 Task: In the  document Officetypes.docx Select the text and change paragraph spacing to  'Double' Change page orientation to  'Landscape' Add Page color Dark Red
Action: Mouse moved to (327, 325)
Screenshot: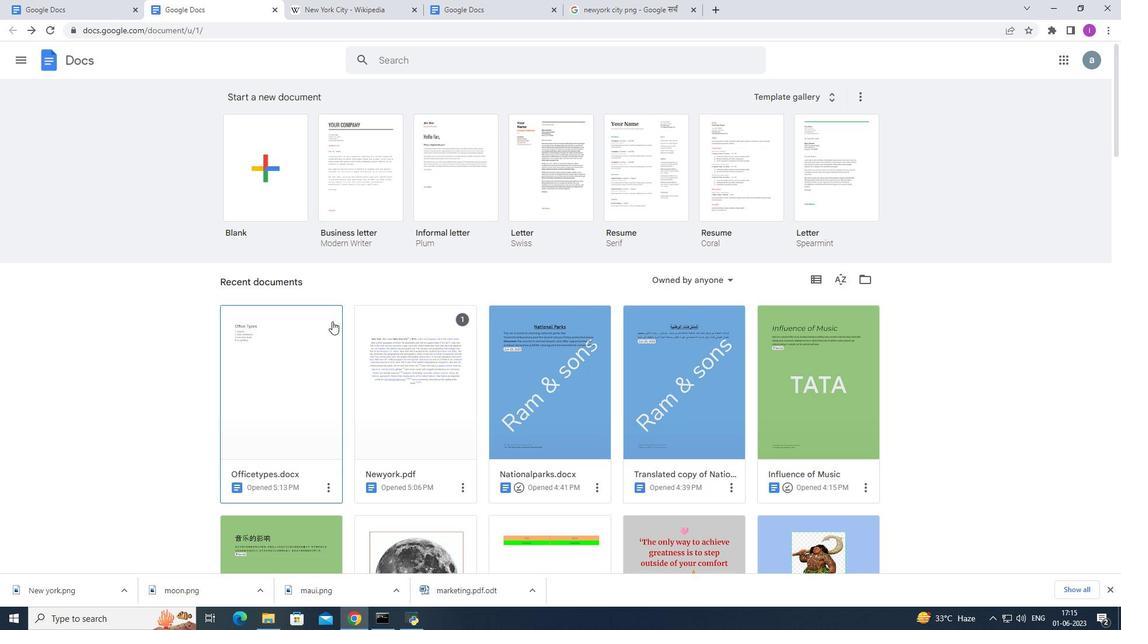 
Action: Mouse pressed left at (327, 325)
Screenshot: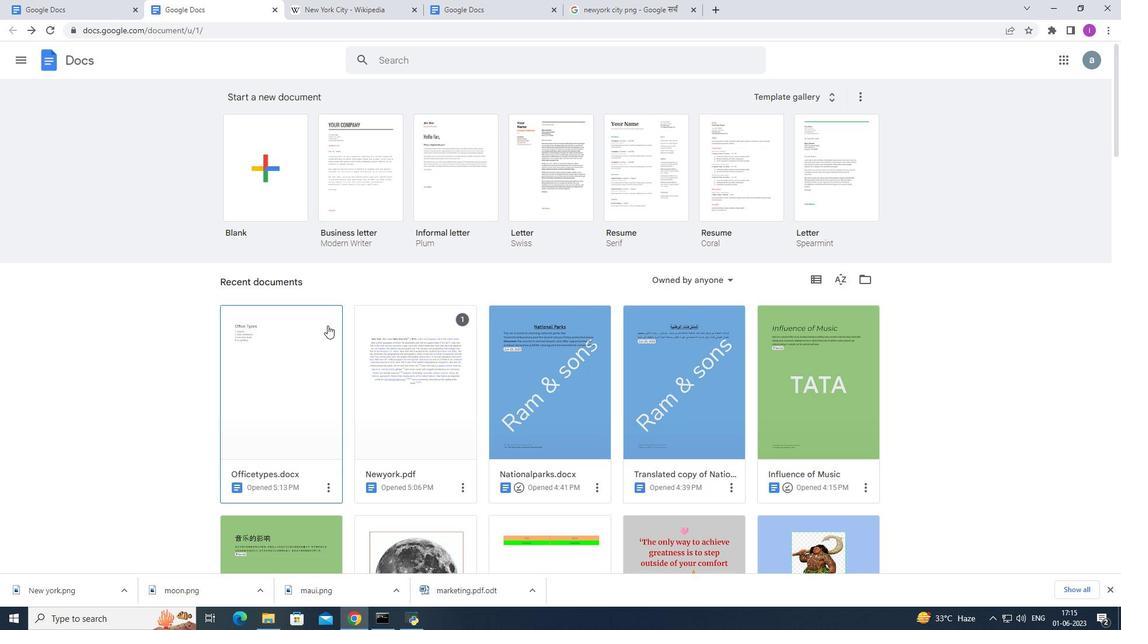
Action: Mouse moved to (363, 186)
Screenshot: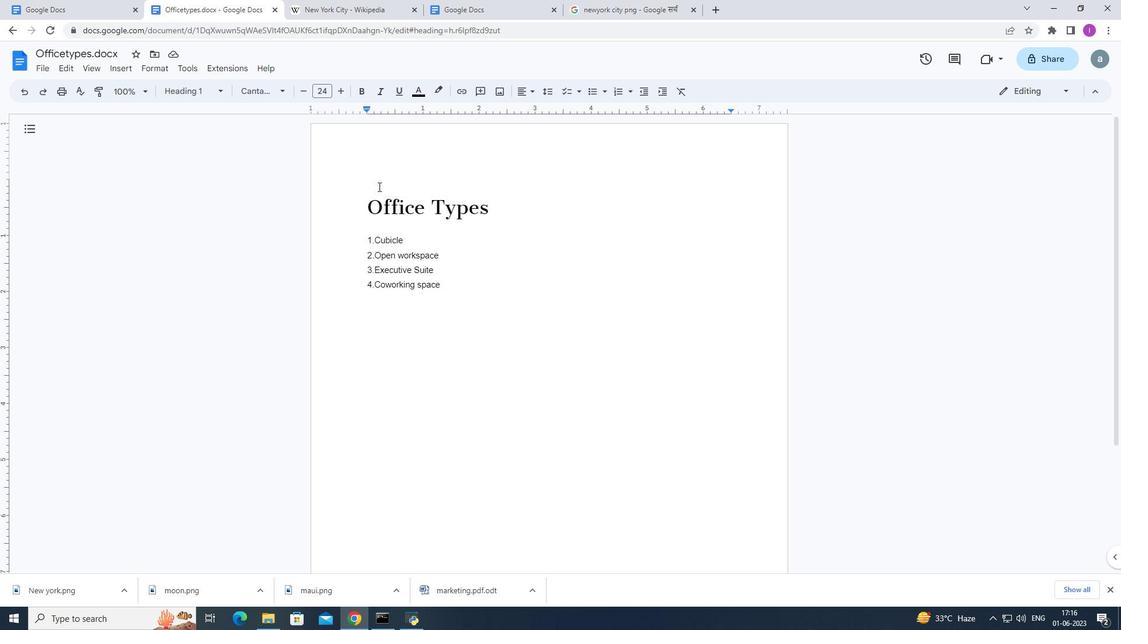 
Action: Mouse pressed left at (363, 186)
Screenshot: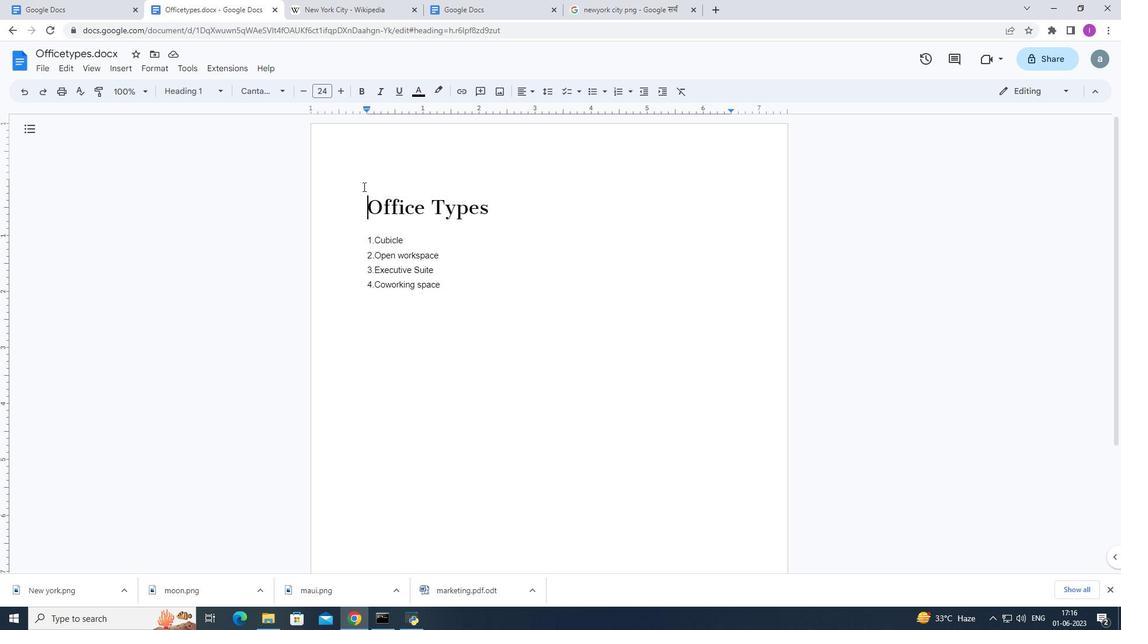 
Action: Mouse moved to (550, 89)
Screenshot: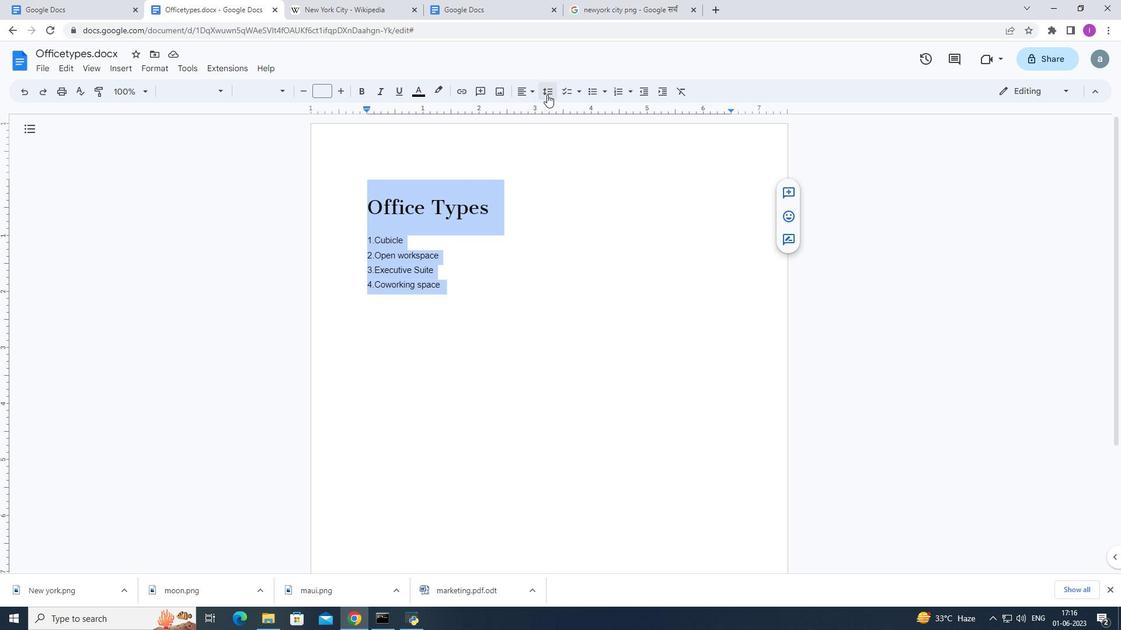 
Action: Mouse pressed left at (550, 89)
Screenshot: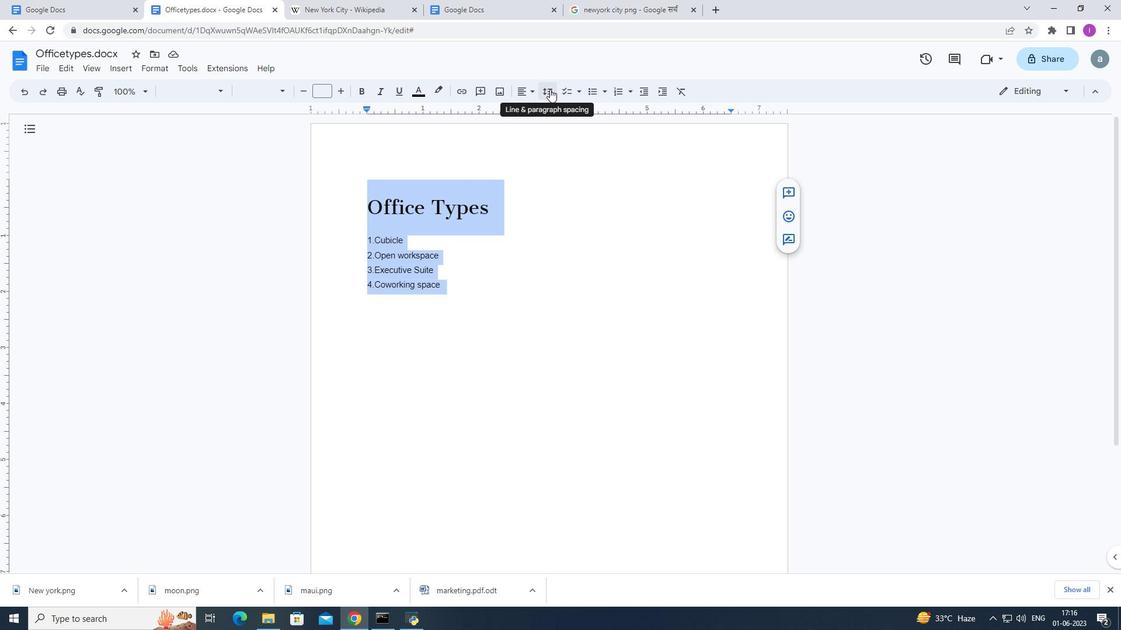 
Action: Mouse moved to (578, 165)
Screenshot: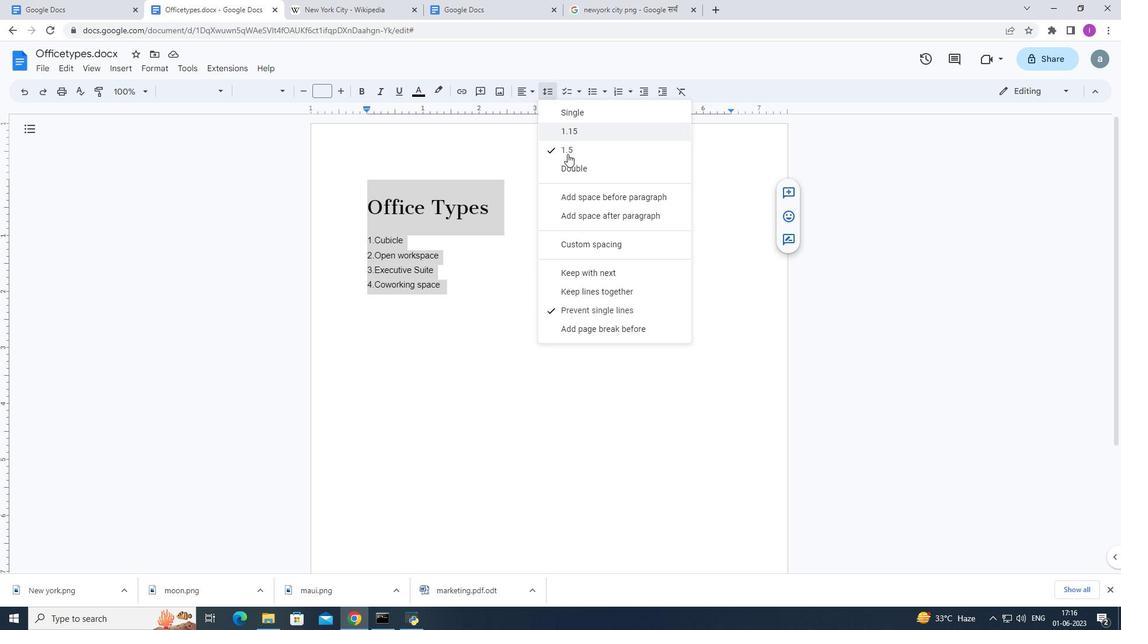 
Action: Mouse pressed left at (578, 165)
Screenshot: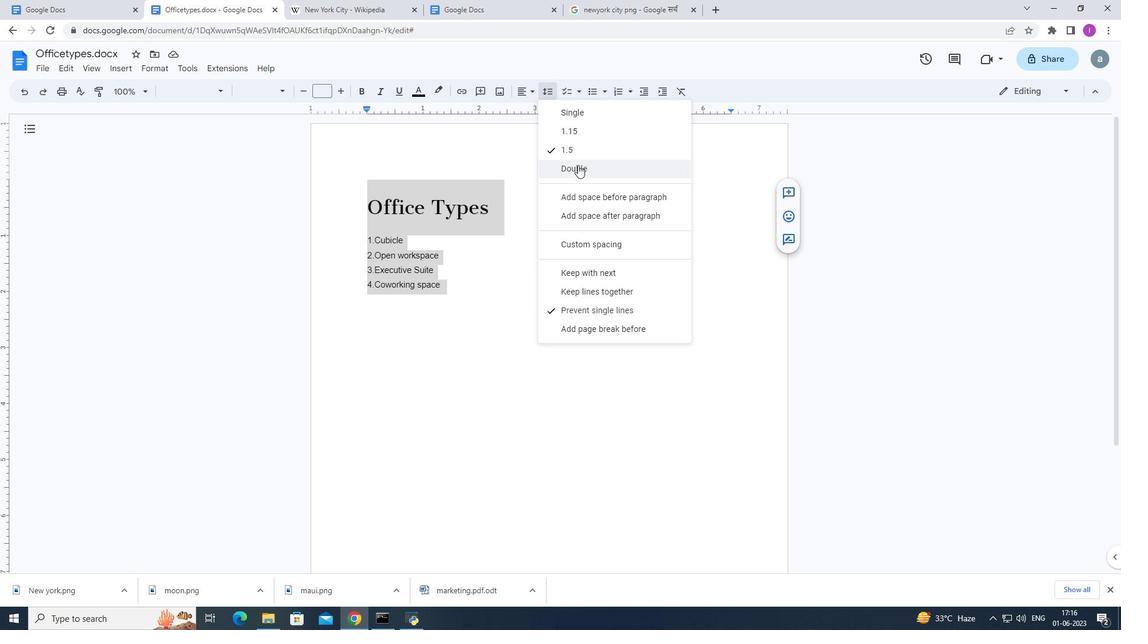 
Action: Mouse moved to (40, 64)
Screenshot: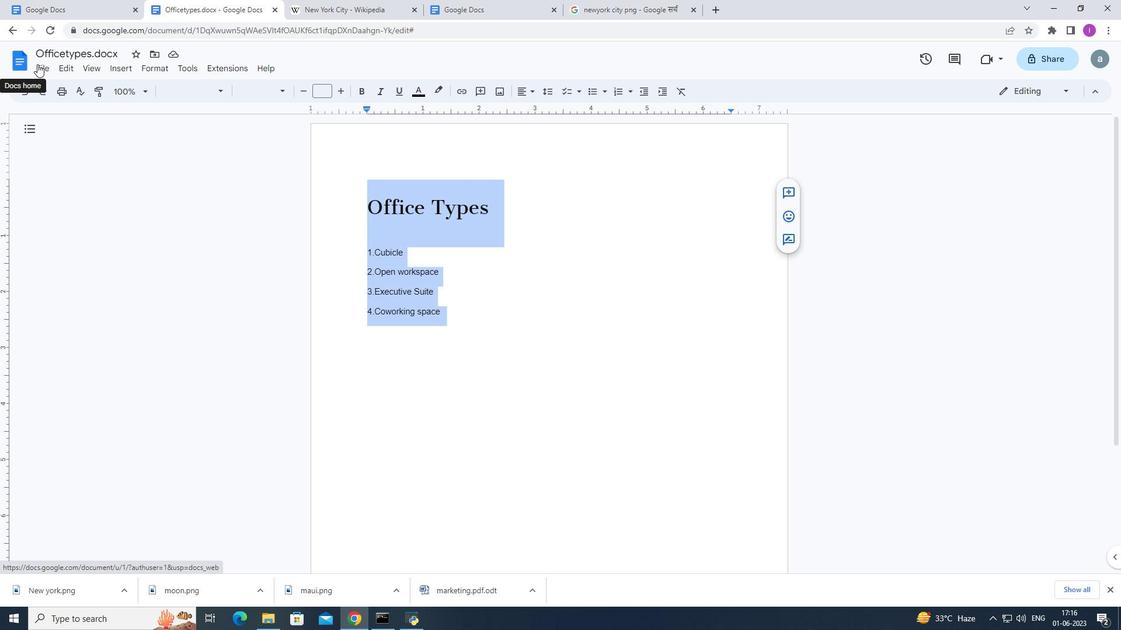 
Action: Mouse pressed left at (40, 64)
Screenshot: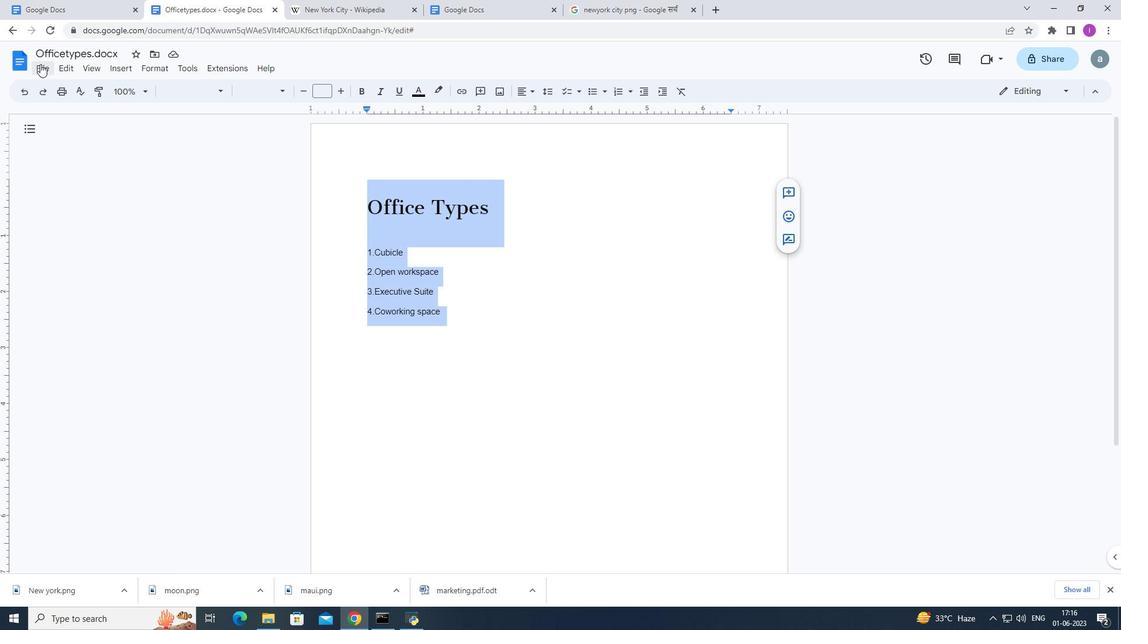 
Action: Mouse moved to (64, 385)
Screenshot: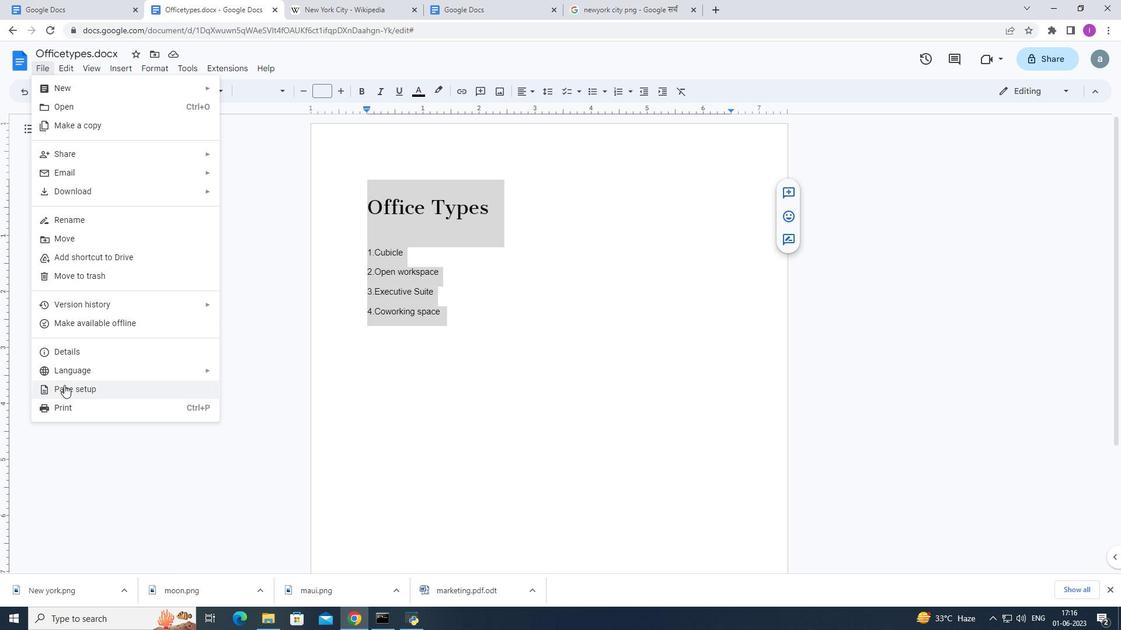 
Action: Mouse pressed left at (64, 385)
Screenshot: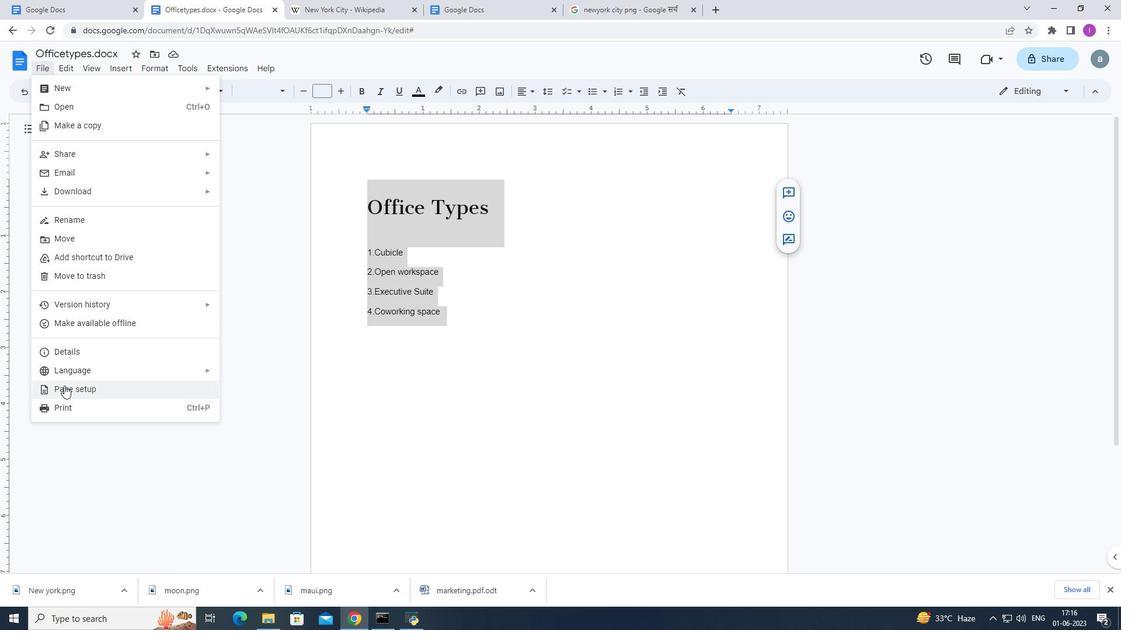 
Action: Mouse moved to (513, 289)
Screenshot: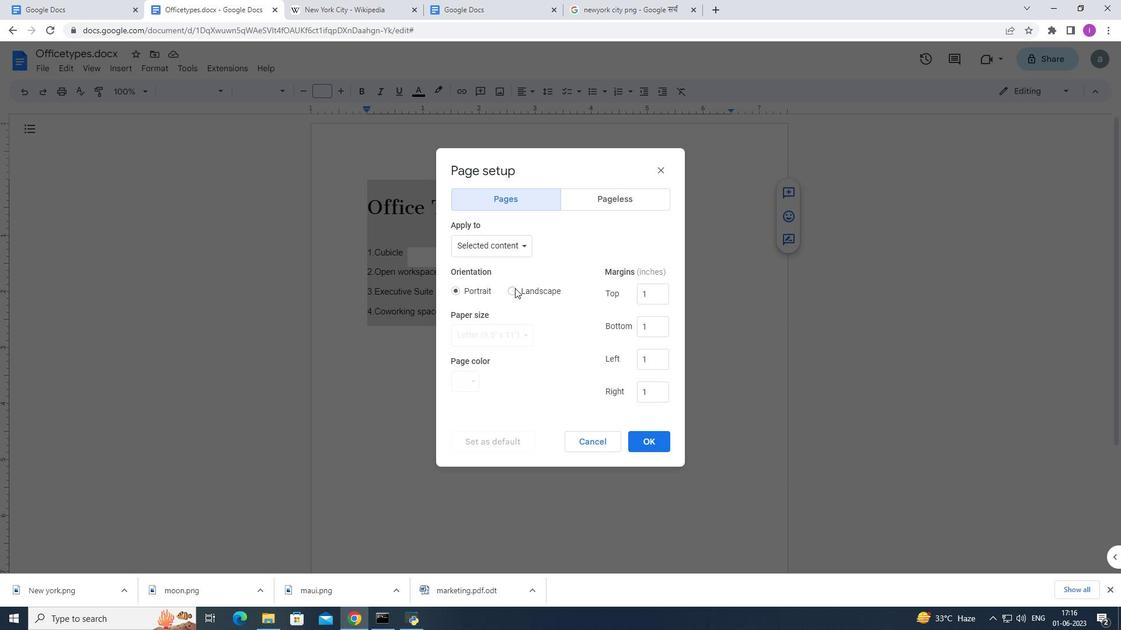 
Action: Mouse pressed left at (513, 289)
Screenshot: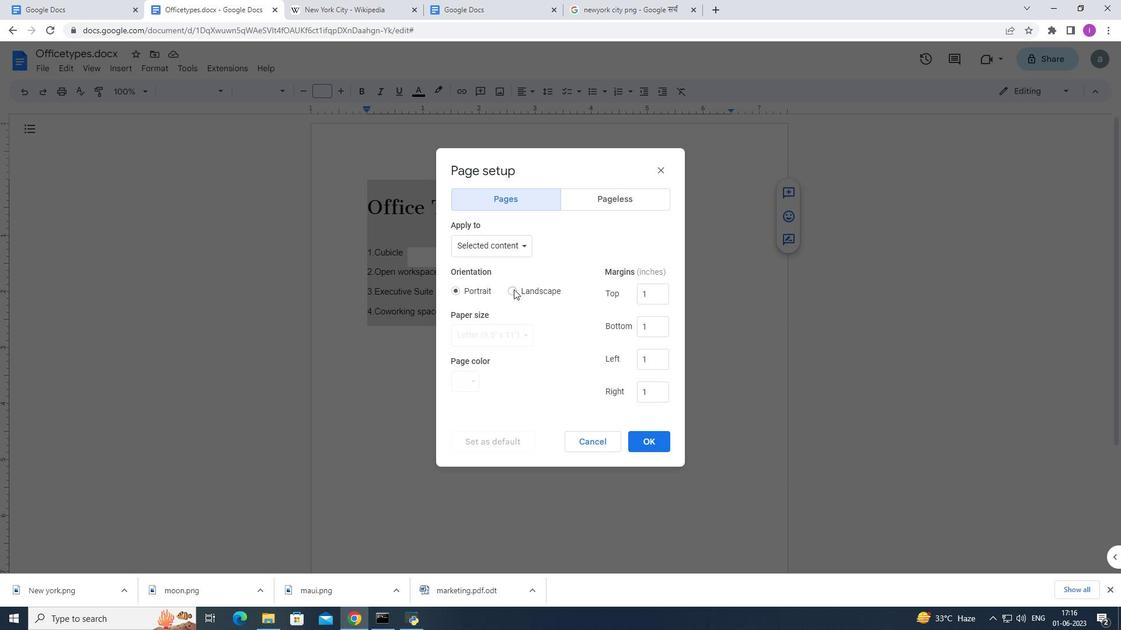 
Action: Mouse moved to (644, 442)
Screenshot: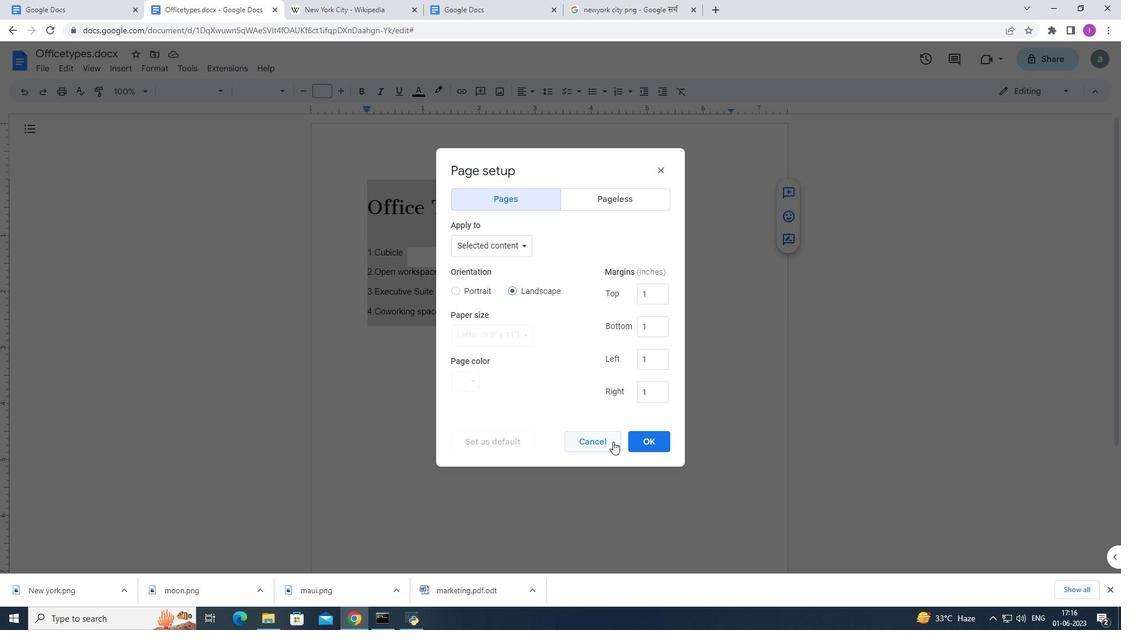 
Action: Mouse pressed left at (644, 442)
Screenshot: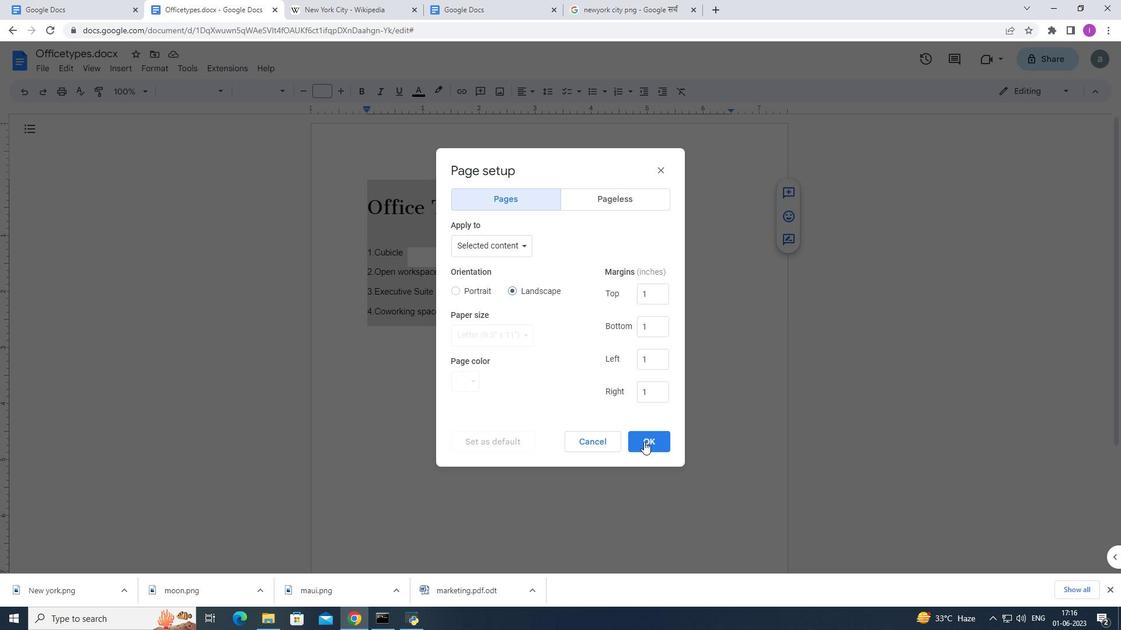 
Action: Mouse moved to (392, 369)
Screenshot: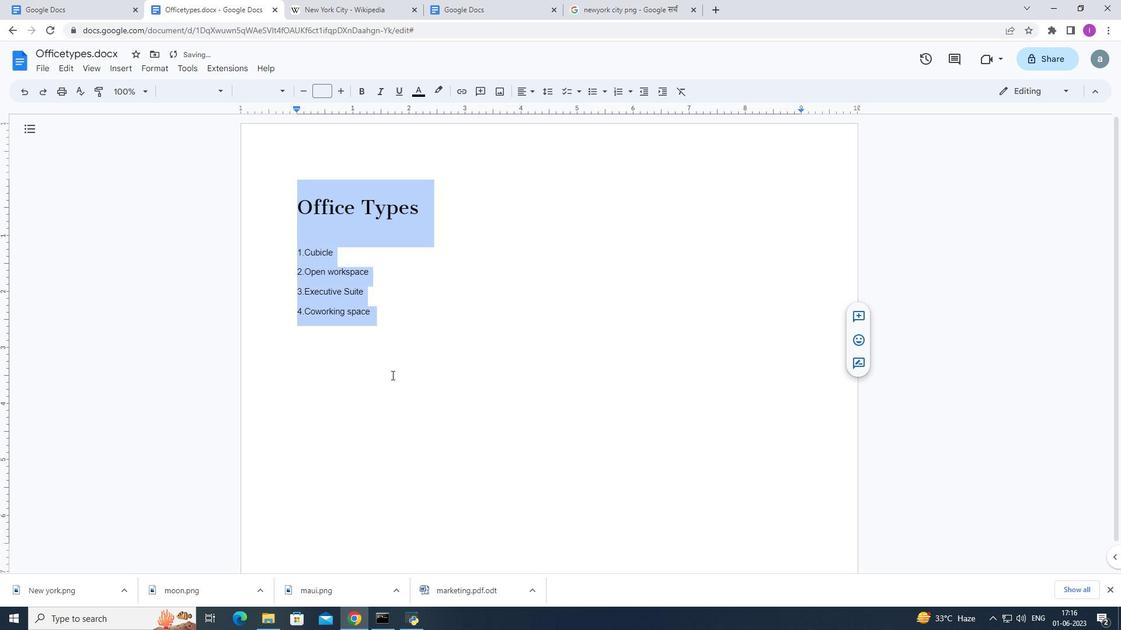 
Action: Mouse pressed left at (392, 369)
Screenshot: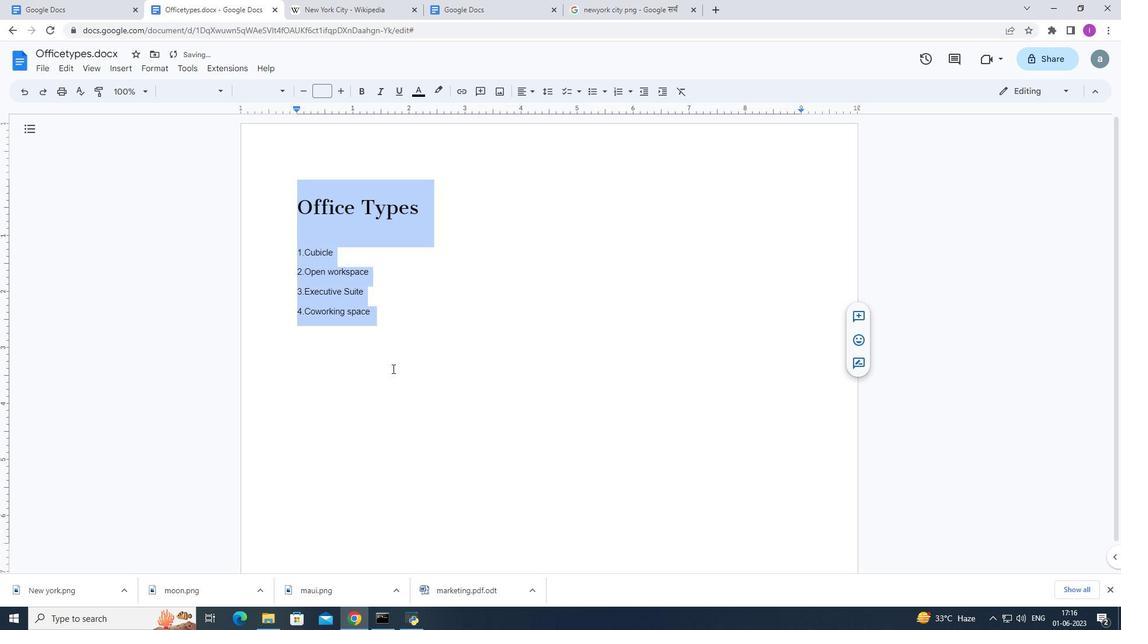 
Action: Mouse moved to (45, 65)
Screenshot: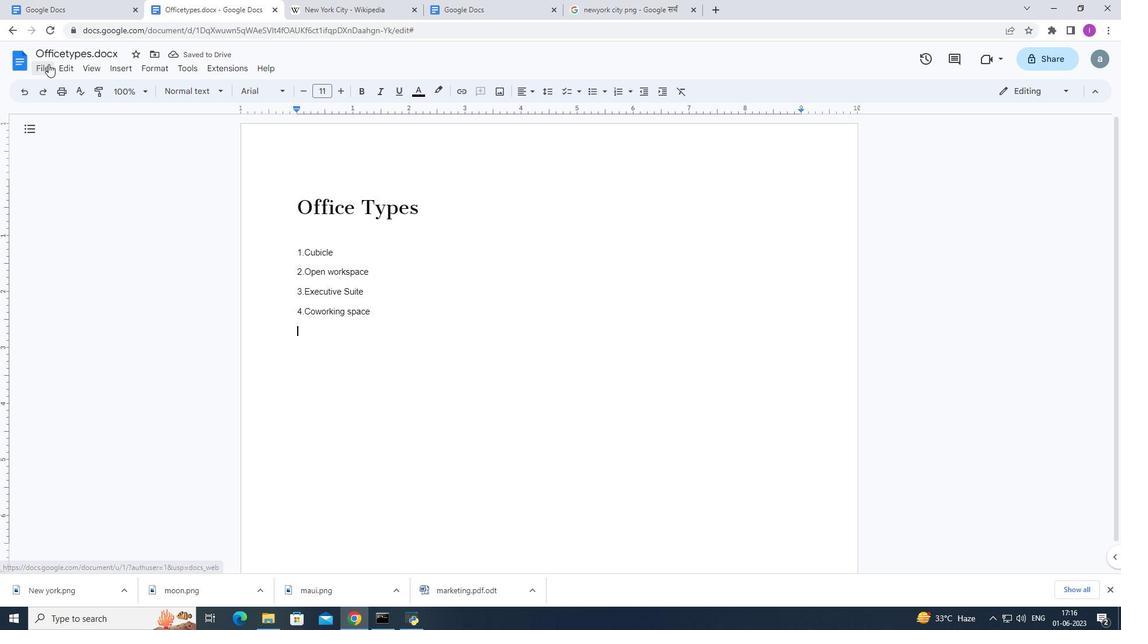 
Action: Mouse pressed left at (45, 65)
Screenshot: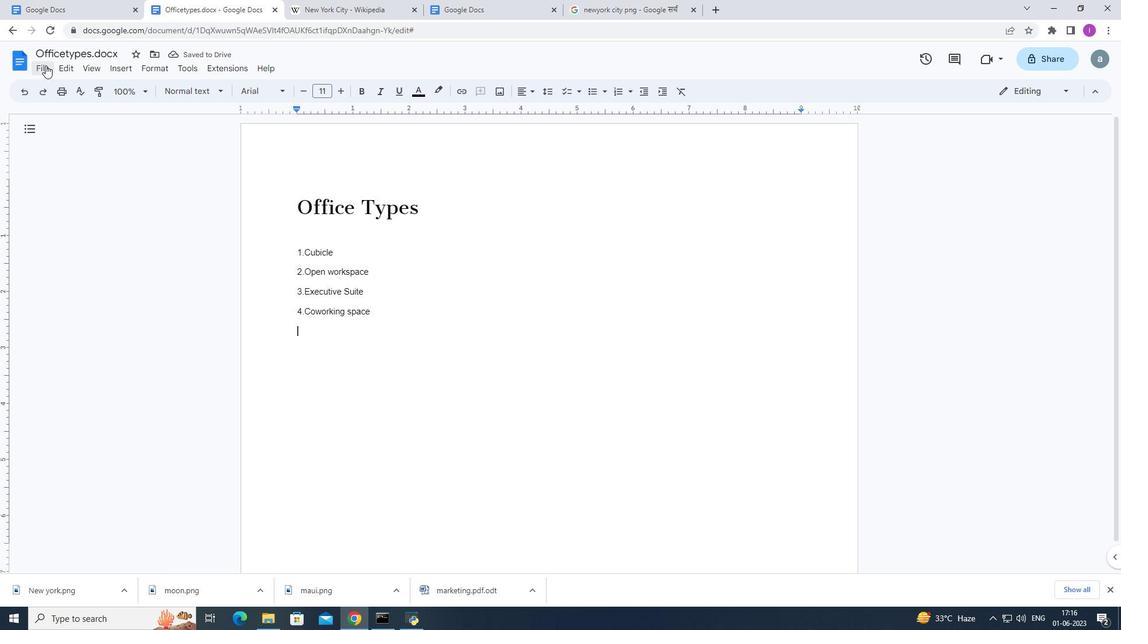 
Action: Mouse moved to (71, 390)
Screenshot: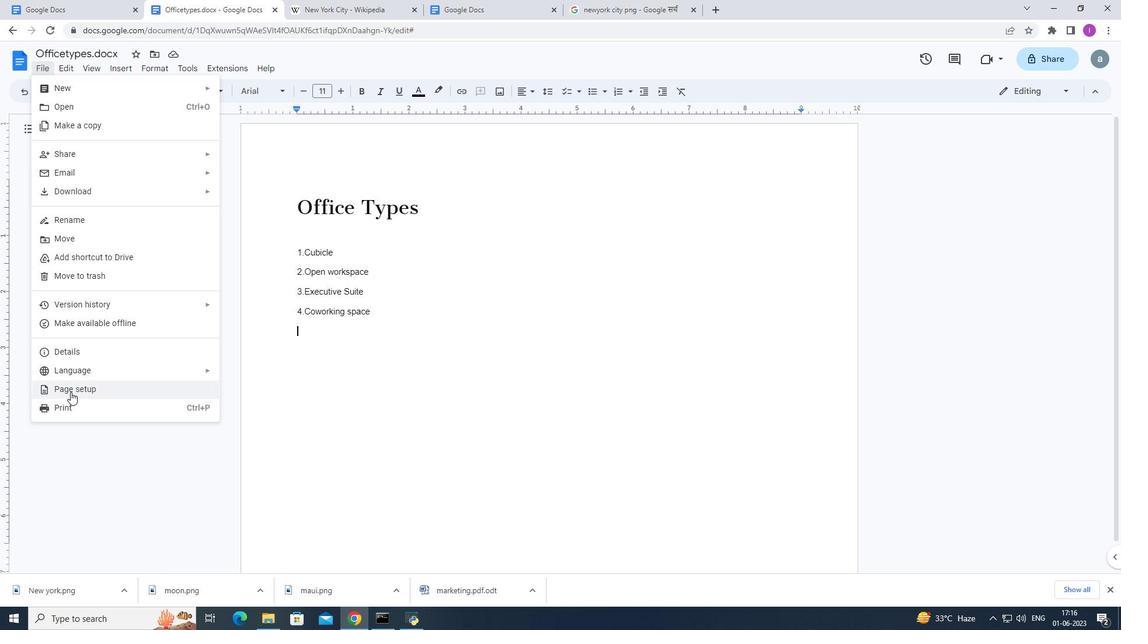 
Action: Mouse pressed left at (71, 390)
Screenshot: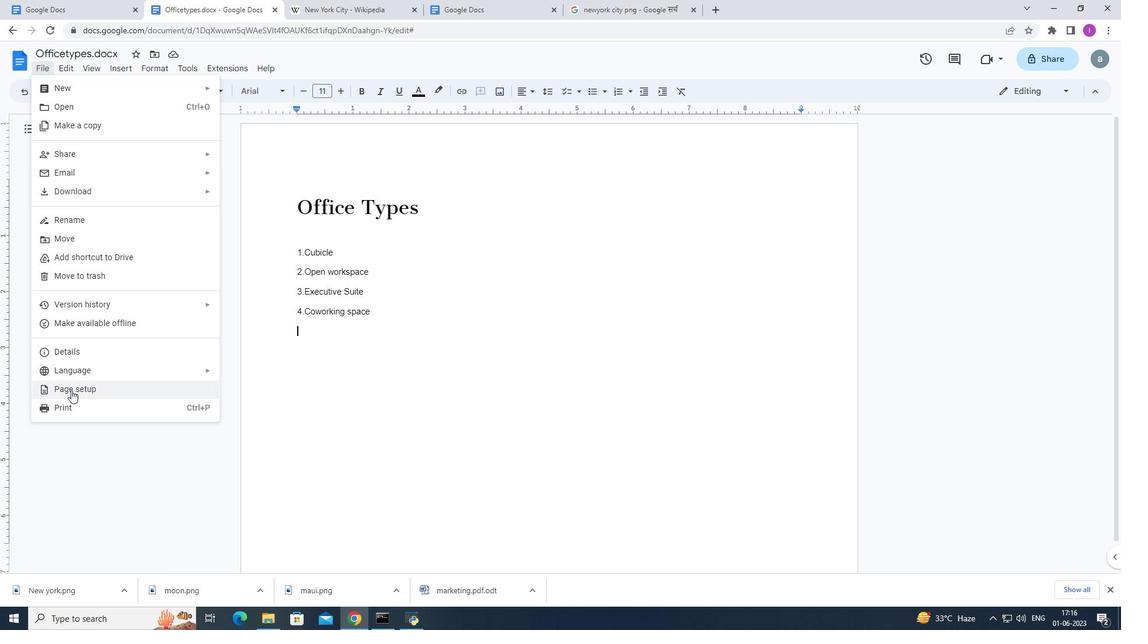 
Action: Mouse moved to (473, 384)
Screenshot: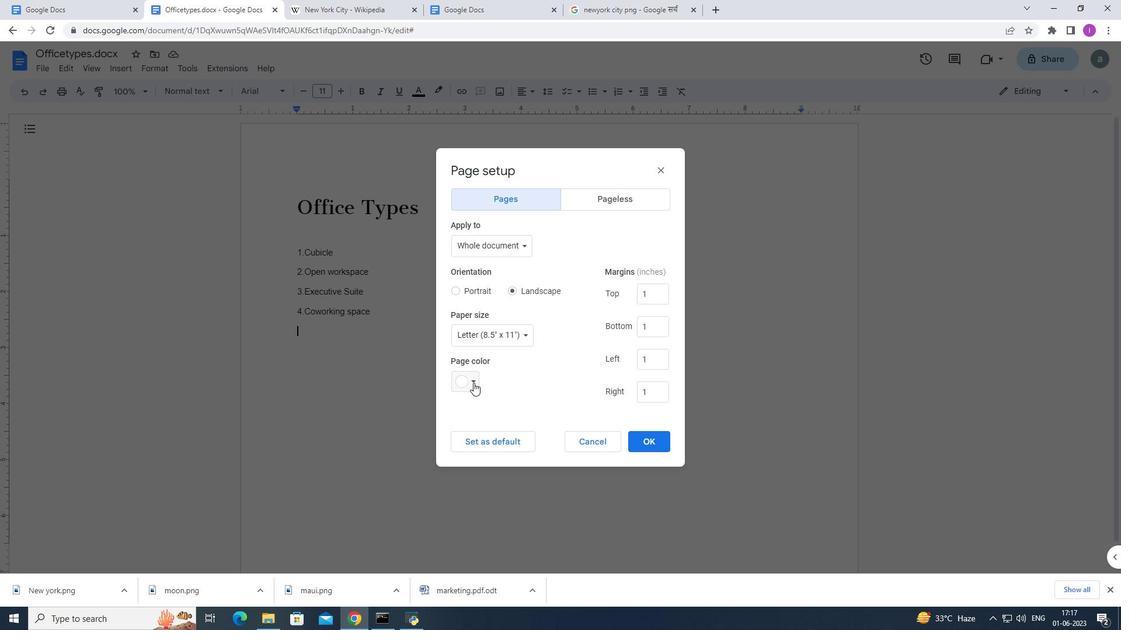 
Action: Mouse pressed left at (473, 384)
Screenshot: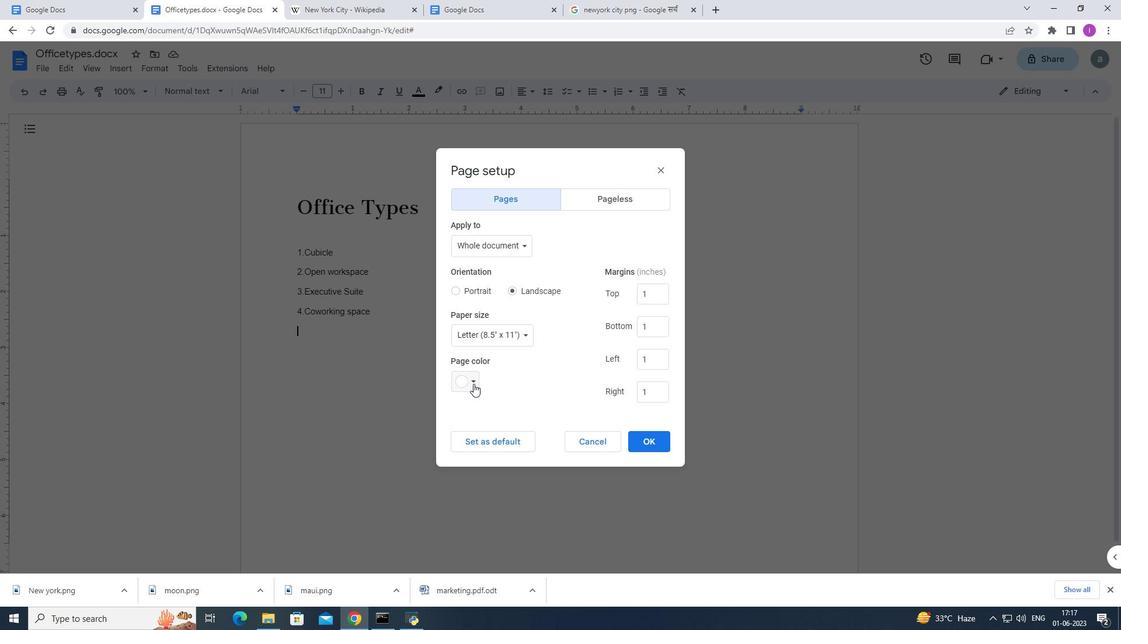 
Action: Mouse moved to (478, 470)
Screenshot: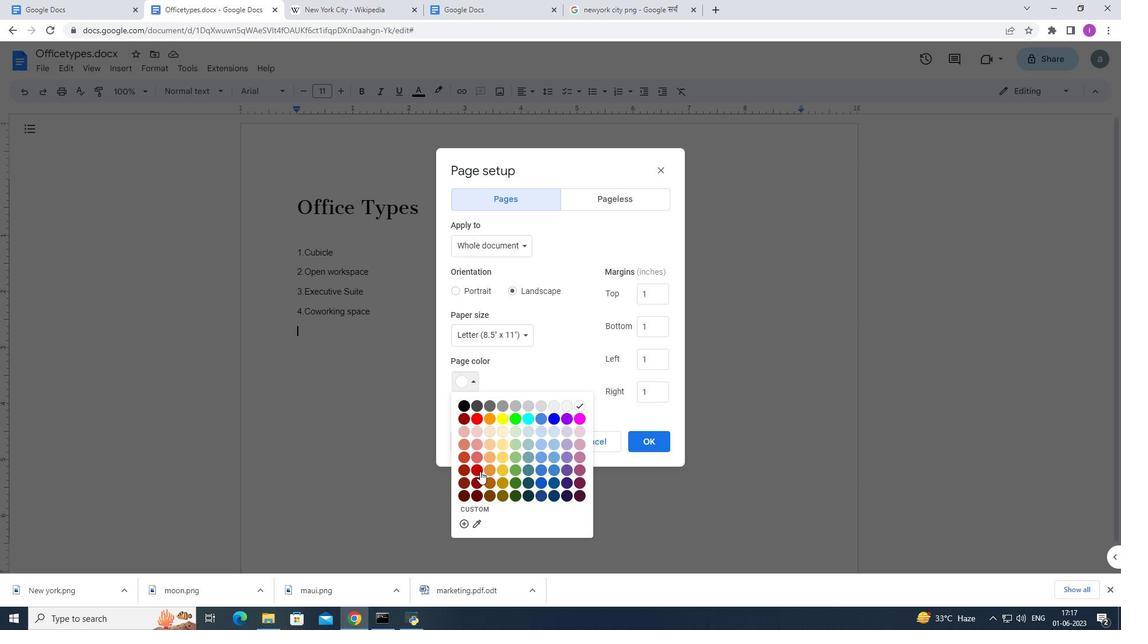 
Action: Mouse pressed left at (478, 470)
Screenshot: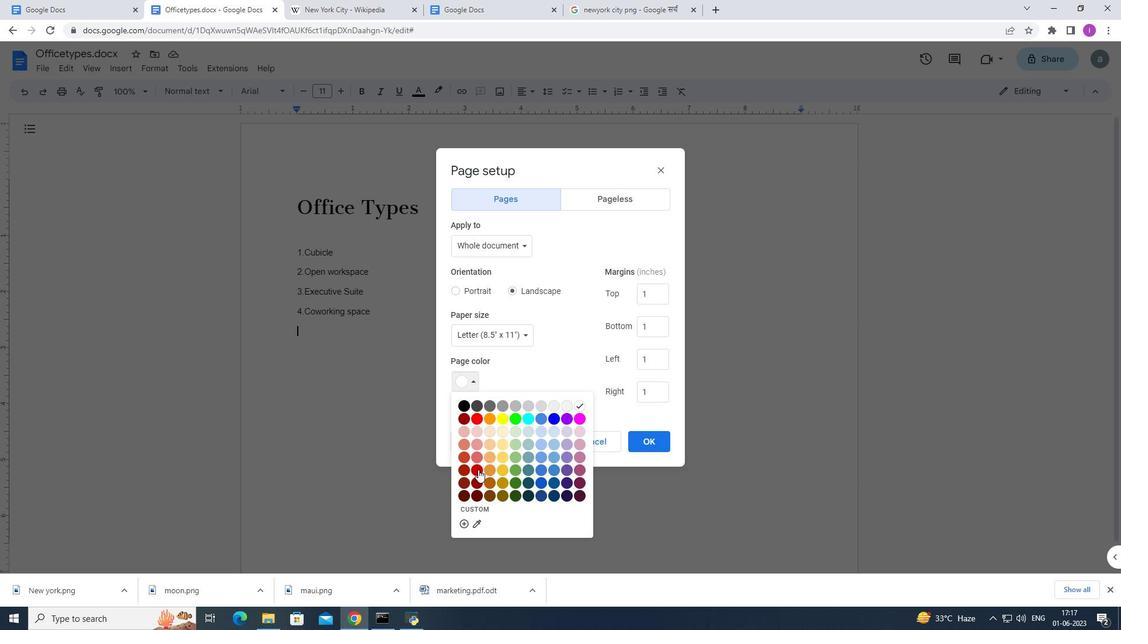 
Action: Mouse moved to (637, 439)
Screenshot: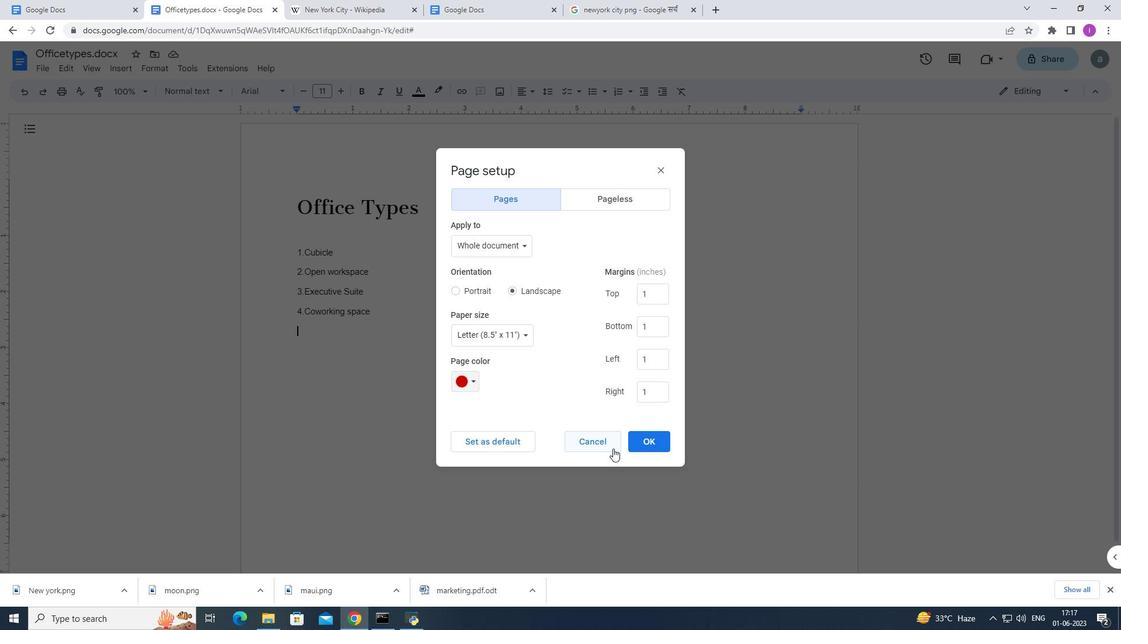 
Action: Mouse pressed left at (637, 439)
Screenshot: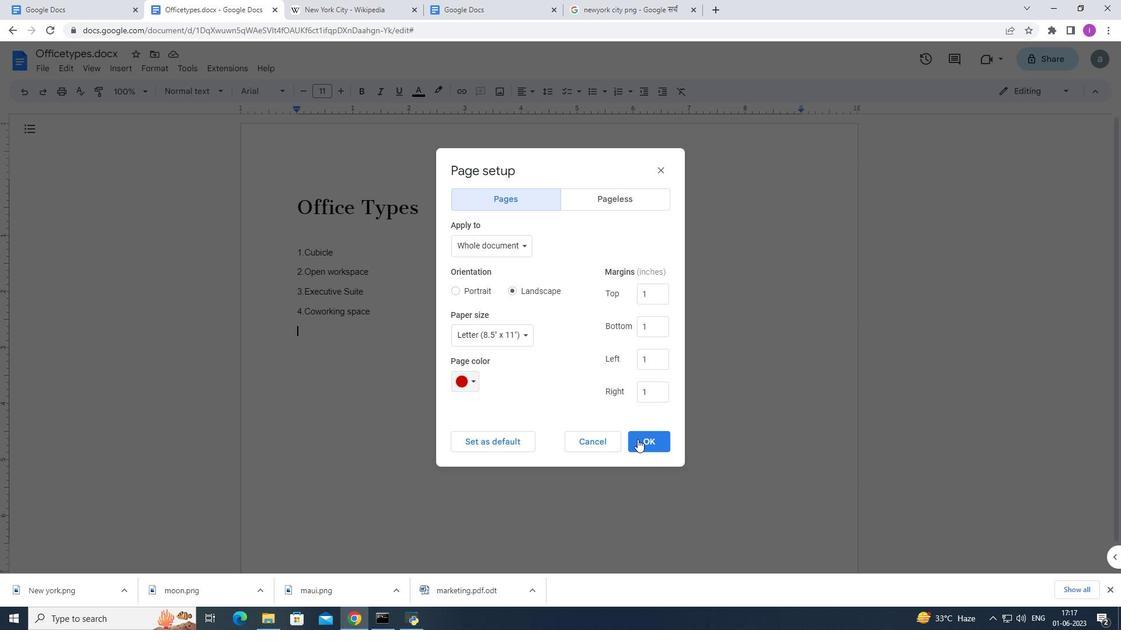 
Action: Mouse moved to (69, 304)
Screenshot: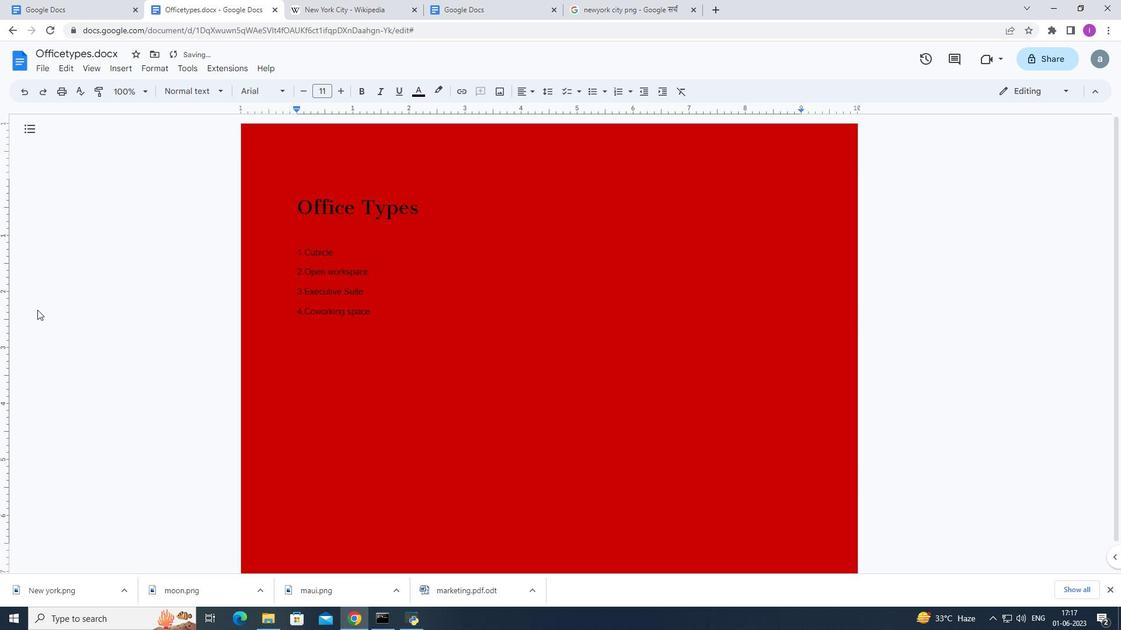 
Action: Mouse pressed left at (69, 304)
Screenshot: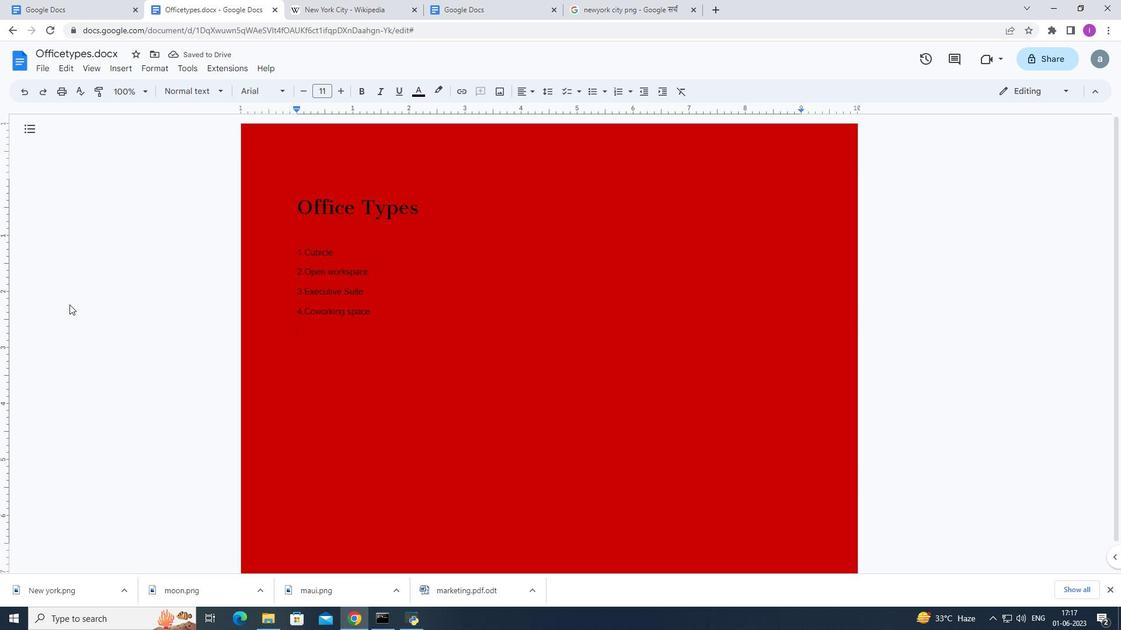 
Action: Mouse moved to (138, 312)
Screenshot: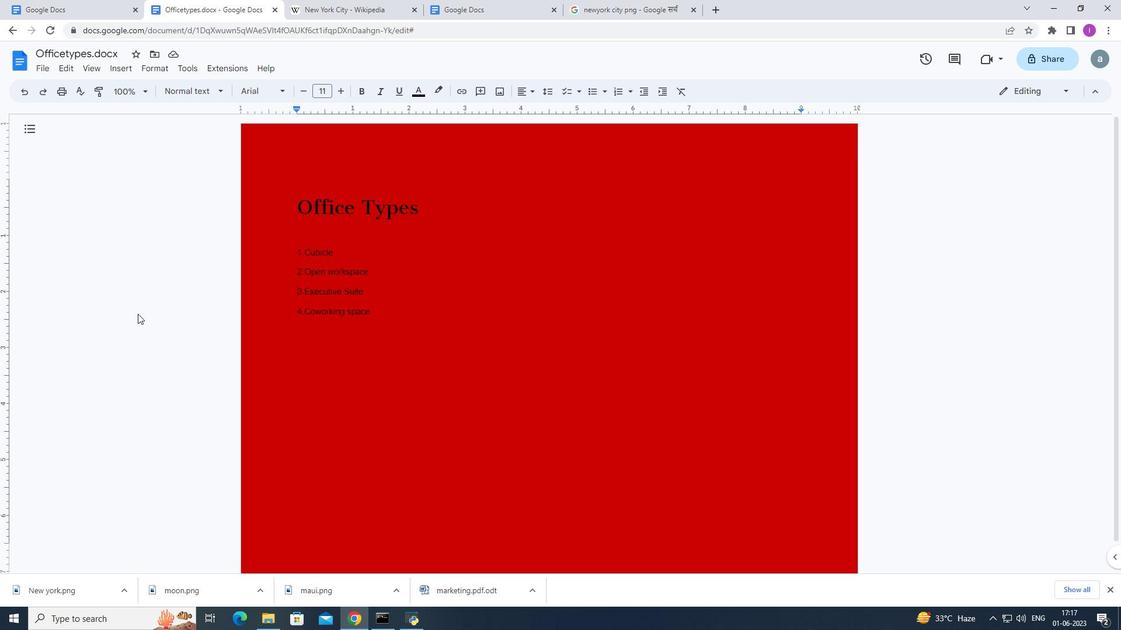 
